 Task: Select type "Travel".
Action: Mouse moved to (309, 317)
Screenshot: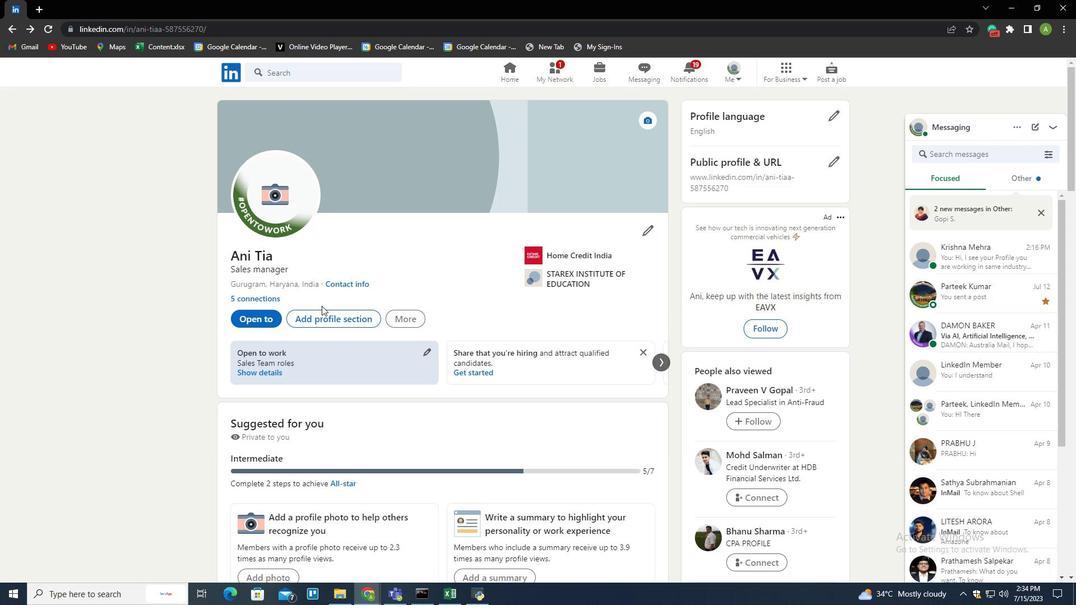 
Action: Mouse pressed left at (309, 317)
Screenshot: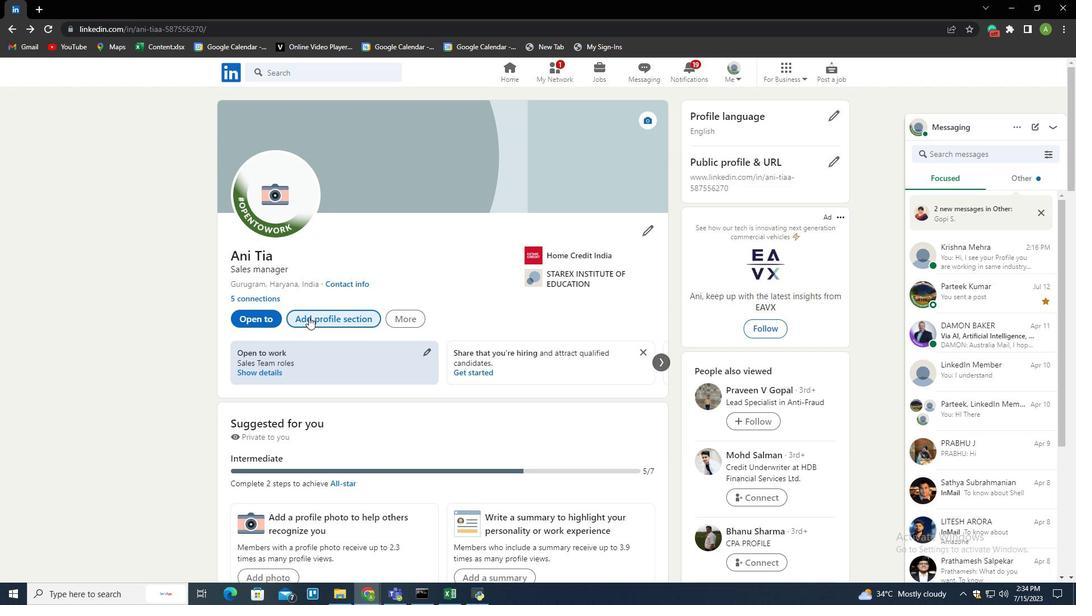 
Action: Mouse moved to (673, 120)
Screenshot: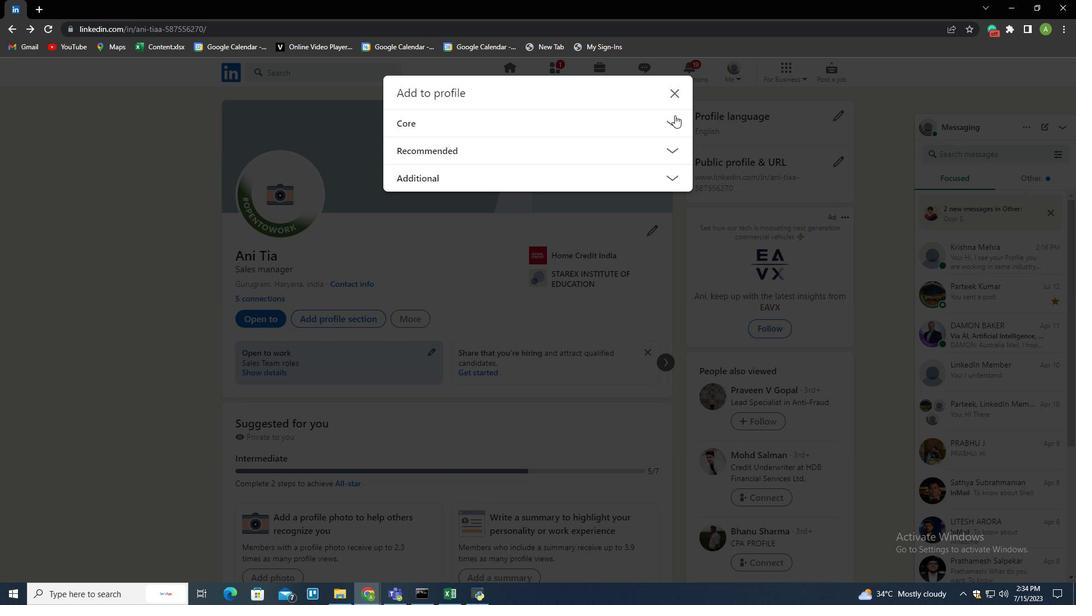 
Action: Mouse pressed left at (673, 120)
Screenshot: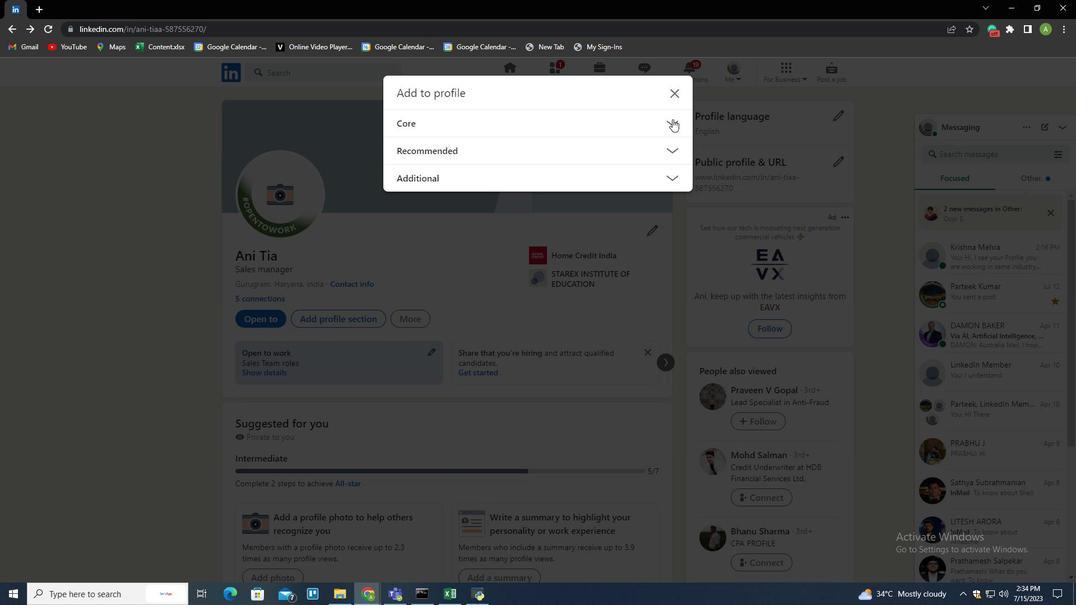 
Action: Mouse moved to (430, 280)
Screenshot: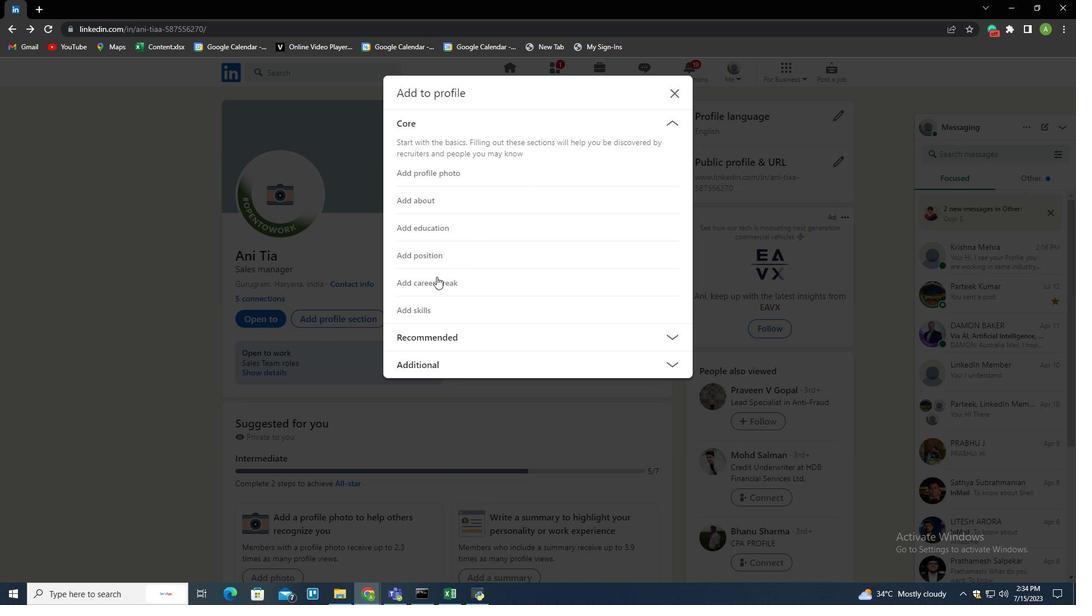 
Action: Mouse pressed left at (430, 280)
Screenshot: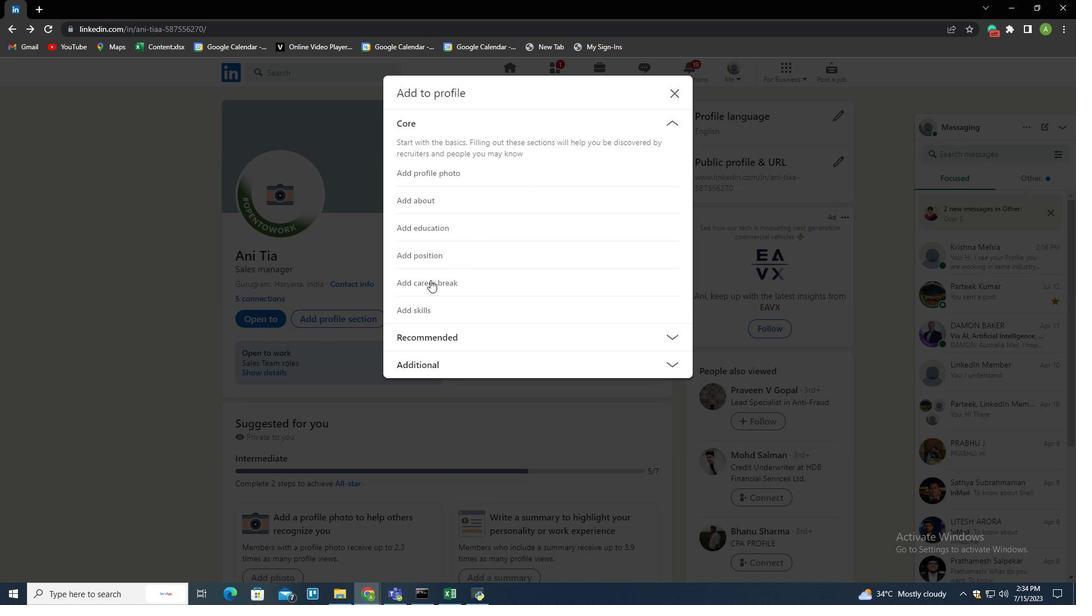 
Action: Mouse moved to (395, 192)
Screenshot: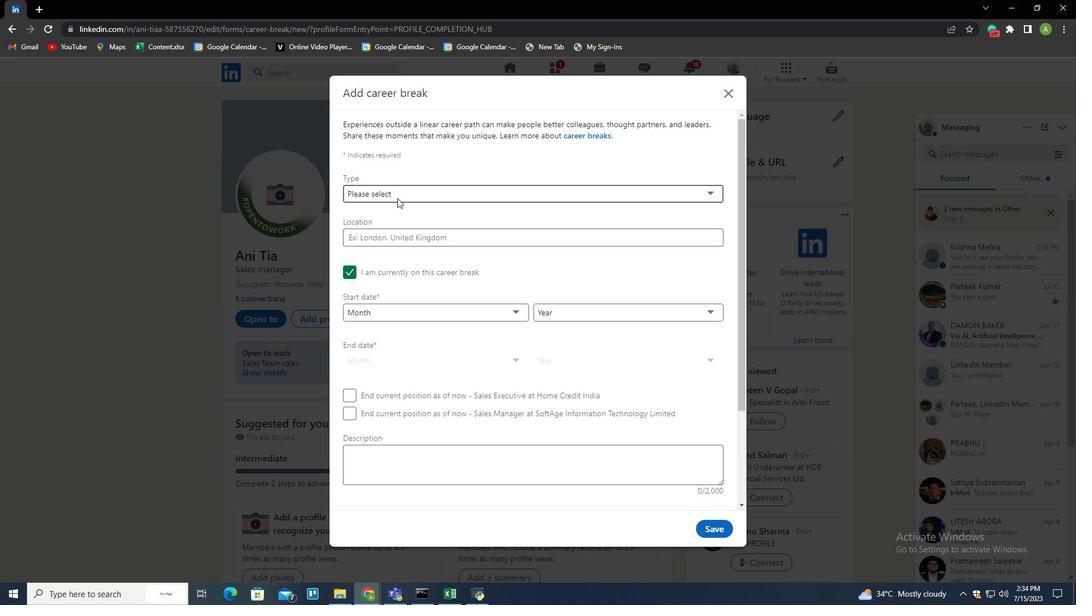 
Action: Mouse pressed left at (395, 192)
Screenshot: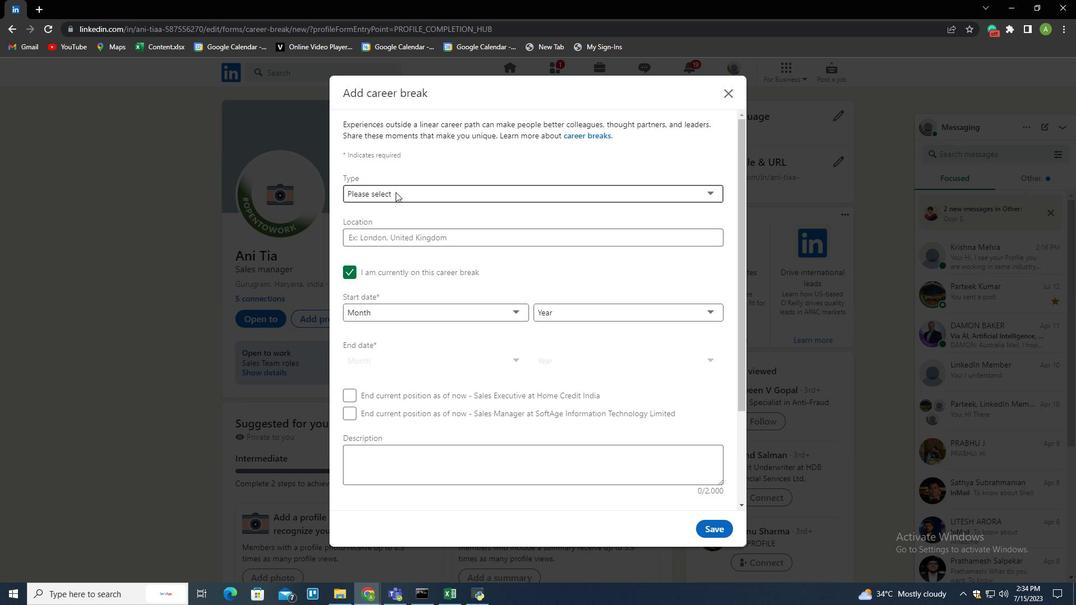 
Action: Mouse moved to (369, 338)
Screenshot: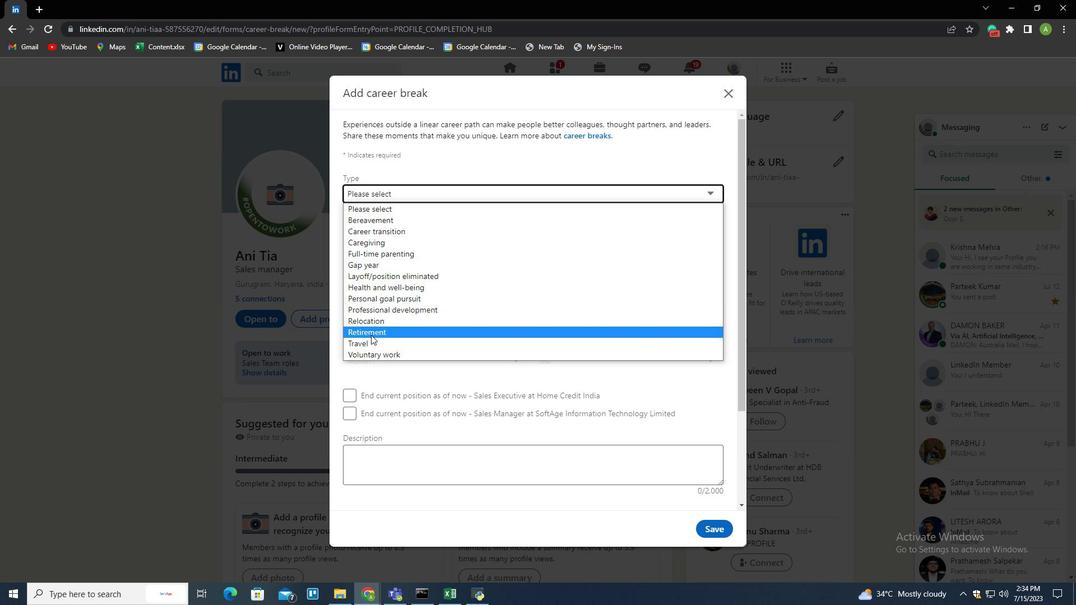 
Action: Mouse pressed left at (369, 338)
Screenshot: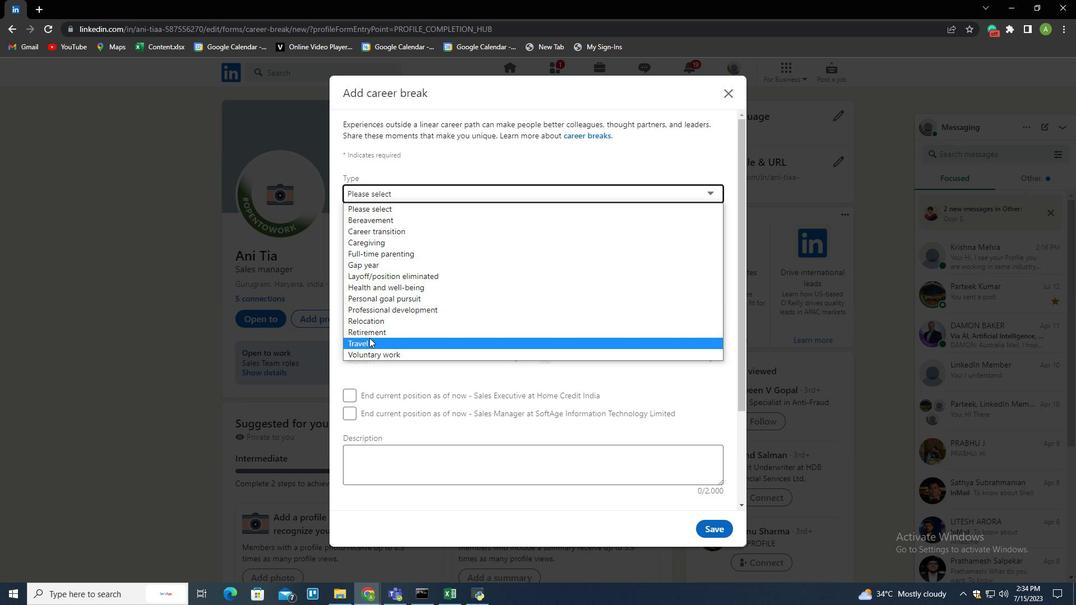 
Action: Mouse moved to (427, 252)
Screenshot: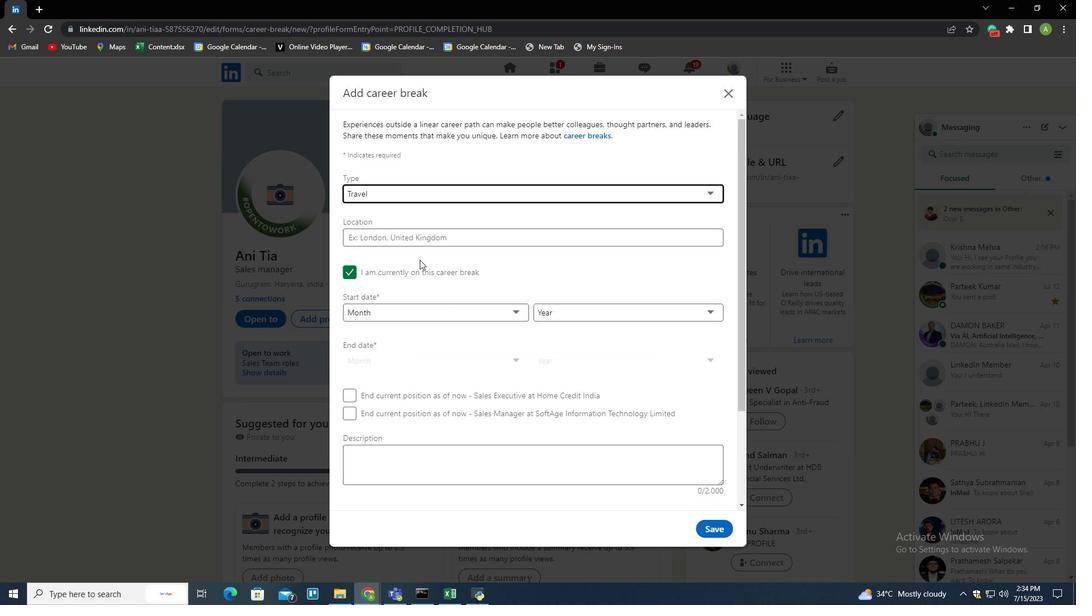 
